 Task: Review and provide feedback on a pull request.
Action: Mouse moved to (851, 63)
Screenshot: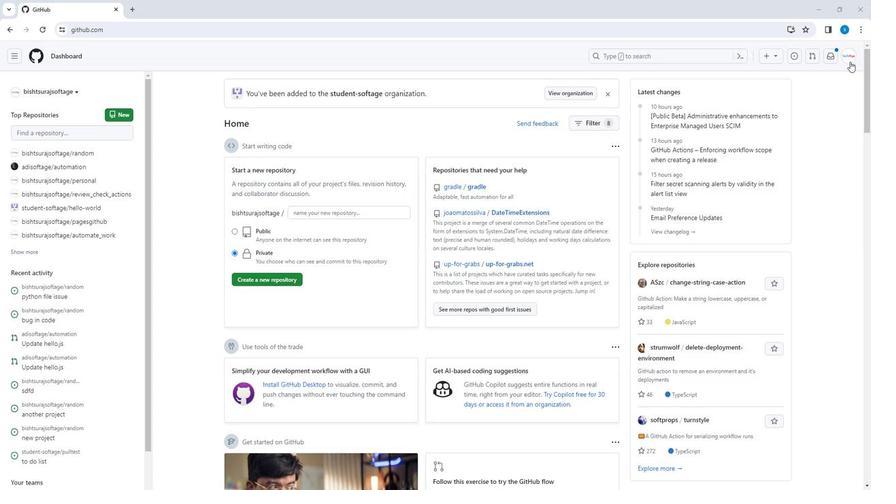 
Action: Mouse pressed left at (851, 63)
Screenshot: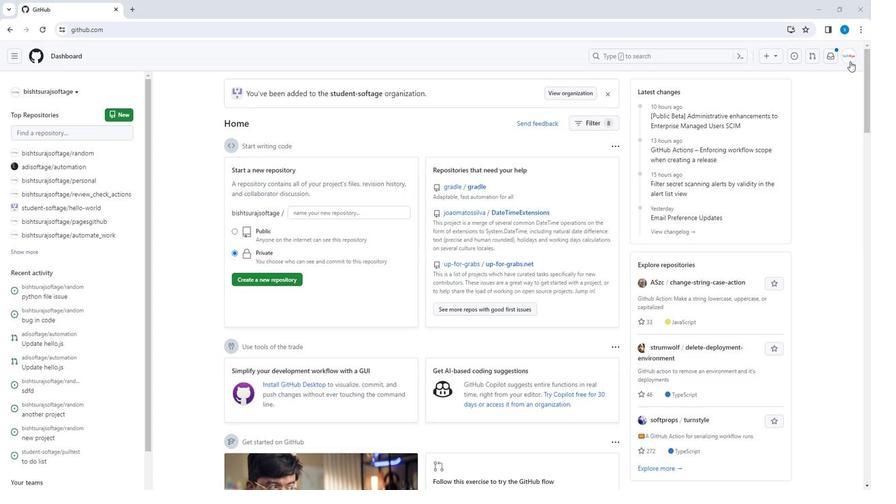 
Action: Mouse moved to (793, 128)
Screenshot: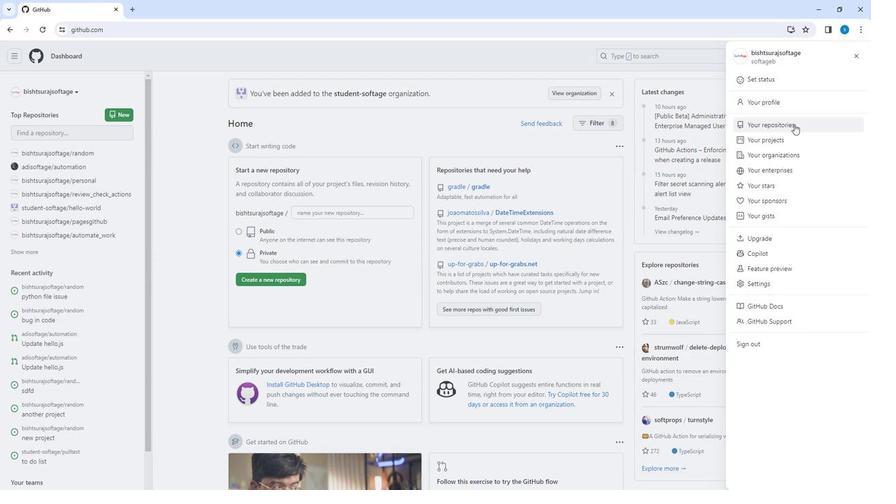 
Action: Mouse pressed left at (793, 128)
Screenshot: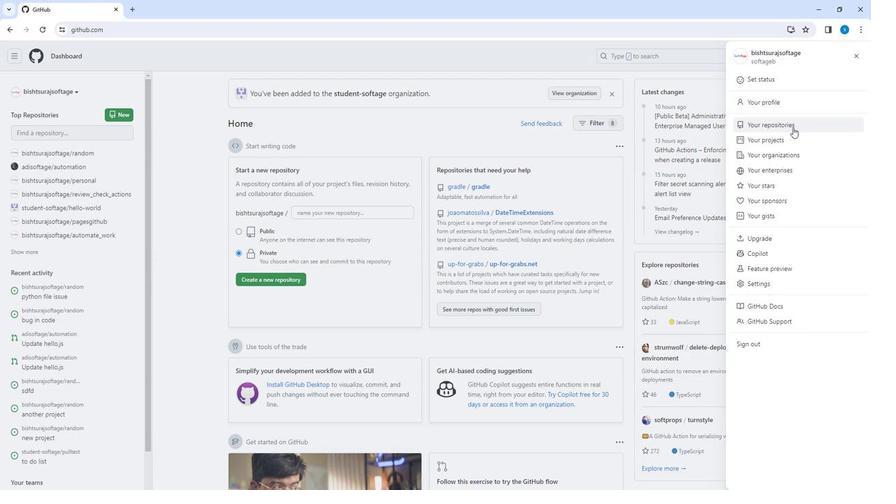 
Action: Mouse moved to (379, 264)
Screenshot: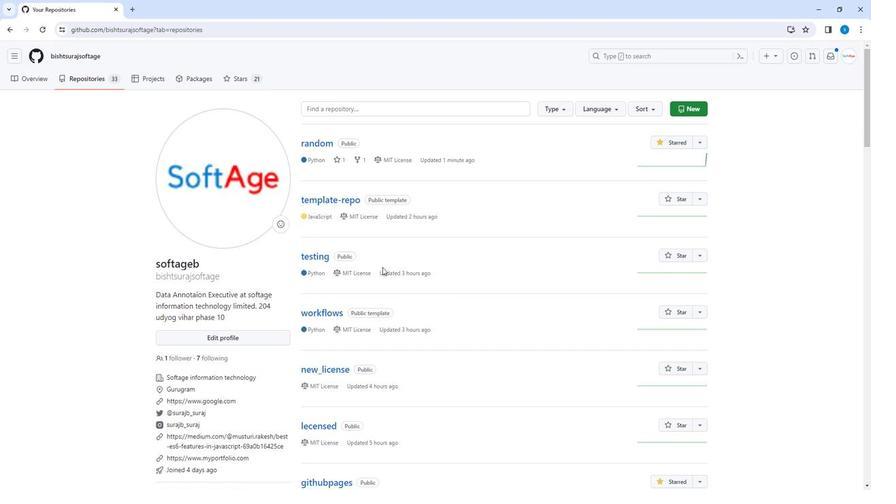 
Action: Mouse scrolled (379, 263) with delta (0, 0)
Screenshot: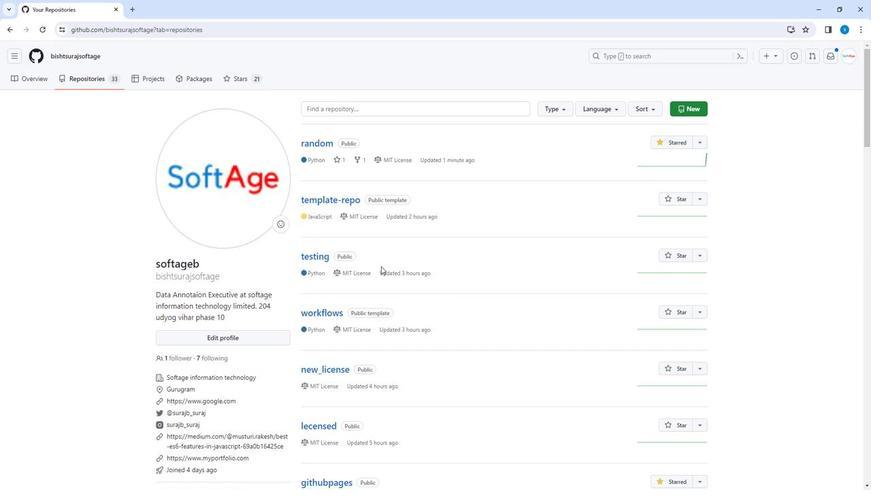 
Action: Mouse moved to (379, 263)
Screenshot: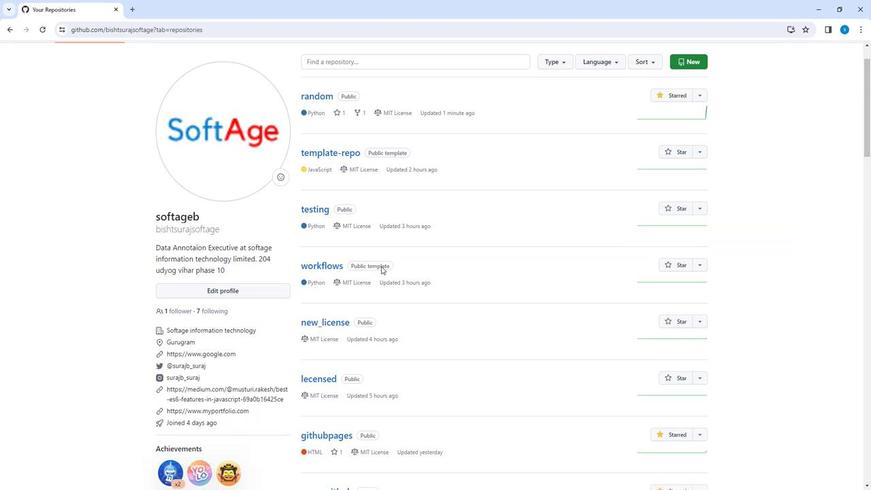 
Action: Mouse scrolled (379, 264) with delta (0, 0)
Screenshot: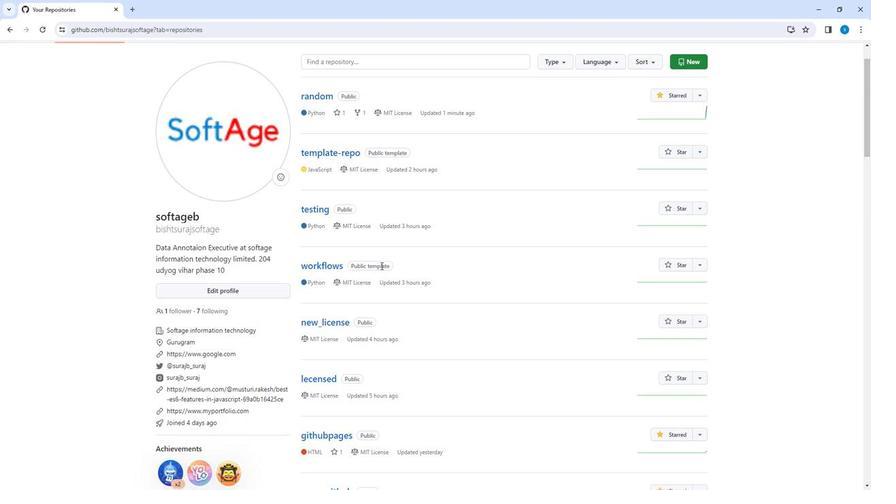 
Action: Mouse scrolled (379, 264) with delta (0, 0)
Screenshot: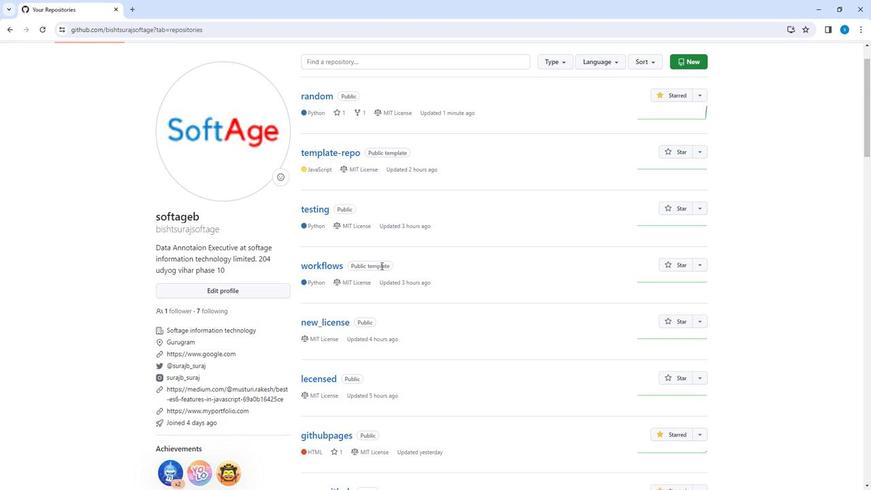
Action: Mouse moved to (312, 140)
Screenshot: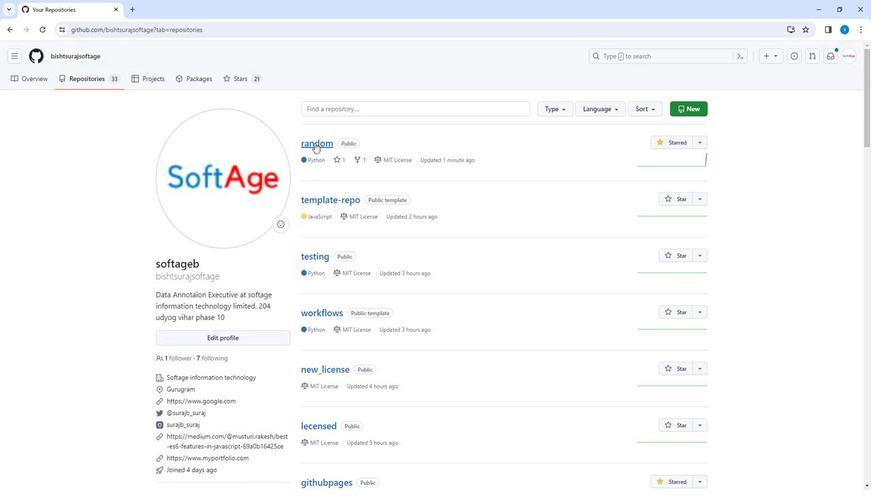 
Action: Mouse pressed left at (312, 140)
Screenshot: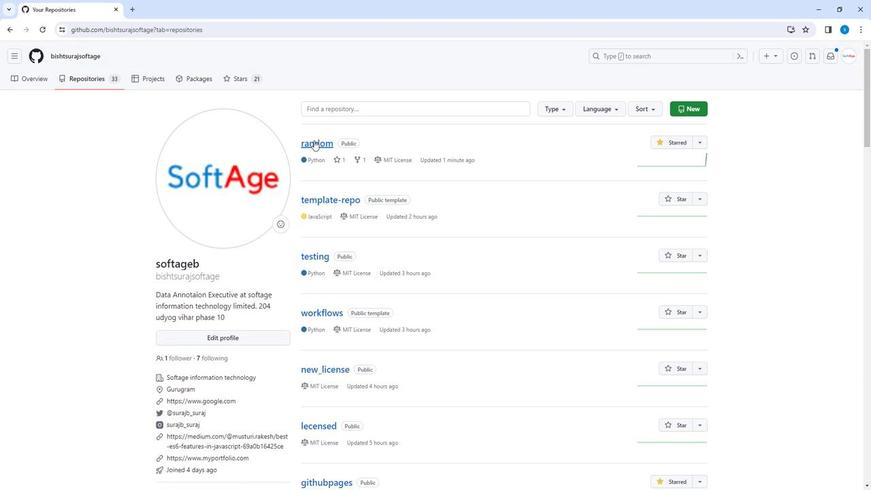 
Action: Mouse moved to (125, 78)
Screenshot: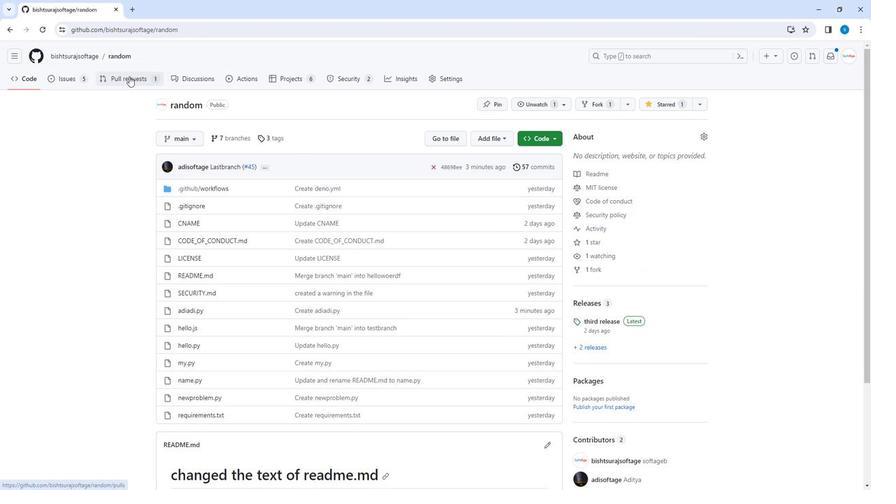 
Action: Mouse pressed left at (125, 78)
Screenshot: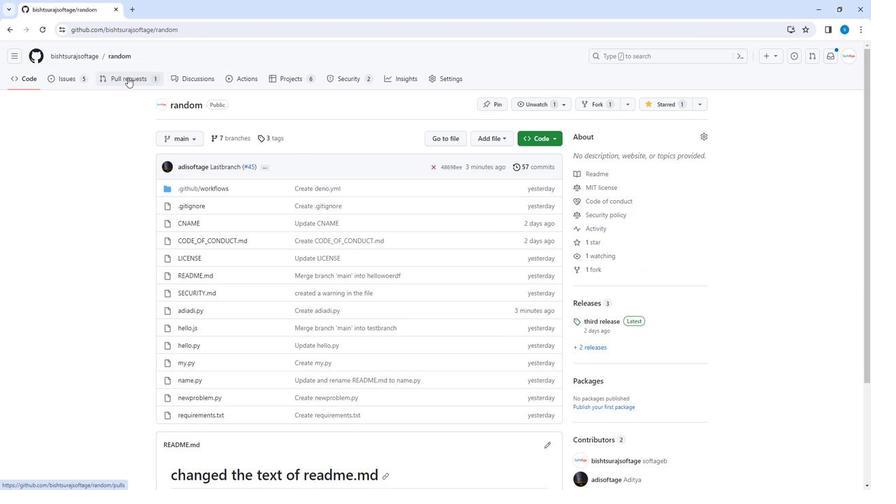 
Action: Mouse moved to (249, 216)
Screenshot: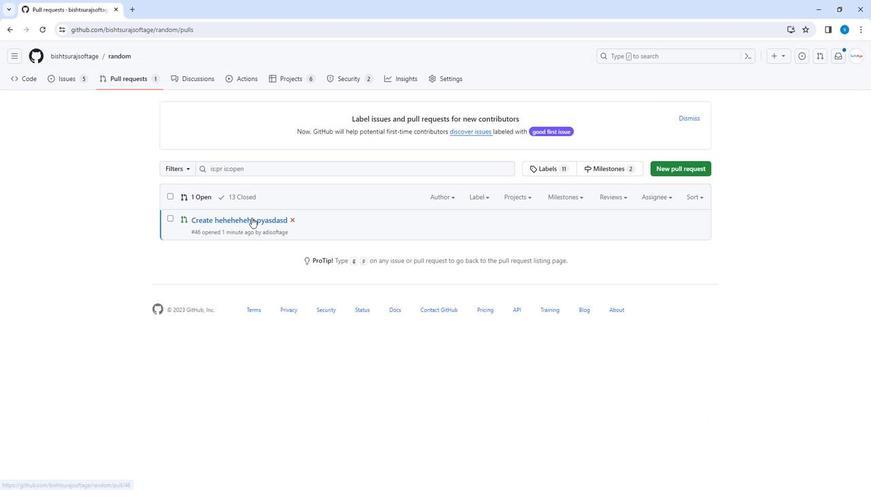 
Action: Mouse pressed left at (249, 216)
Screenshot: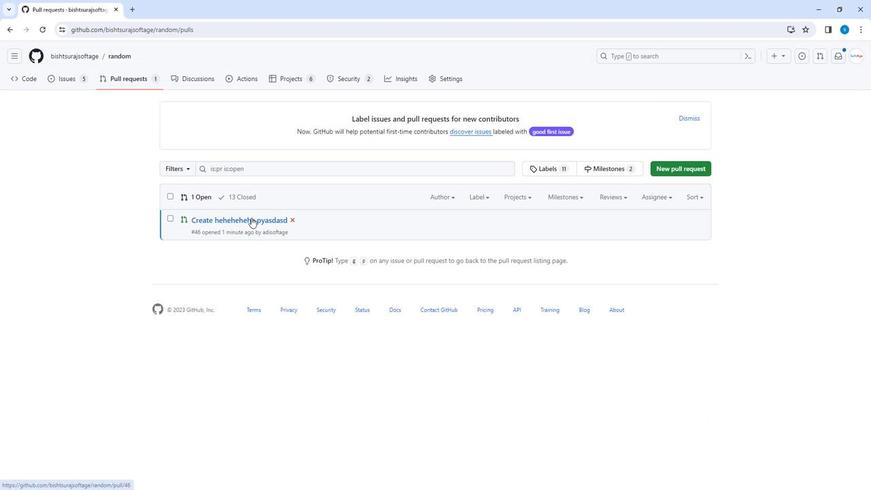 
Action: Mouse moved to (321, 333)
Screenshot: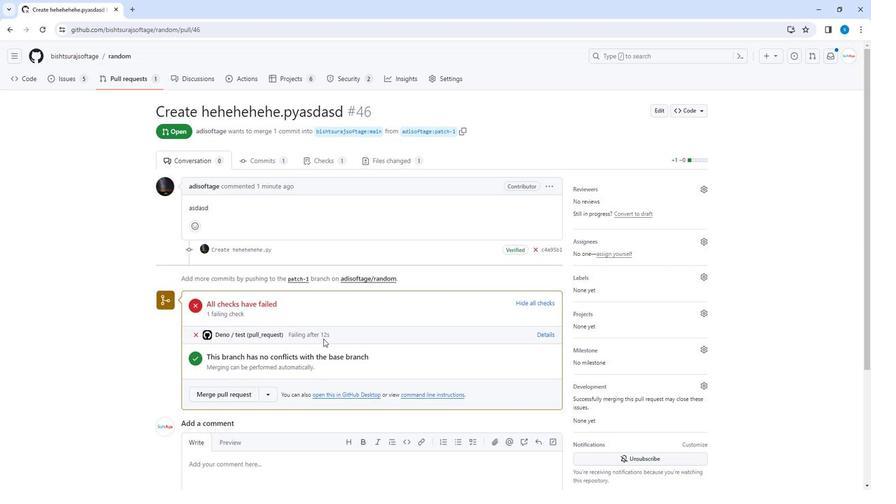 
Action: Mouse scrolled (321, 333) with delta (0, 0)
Screenshot: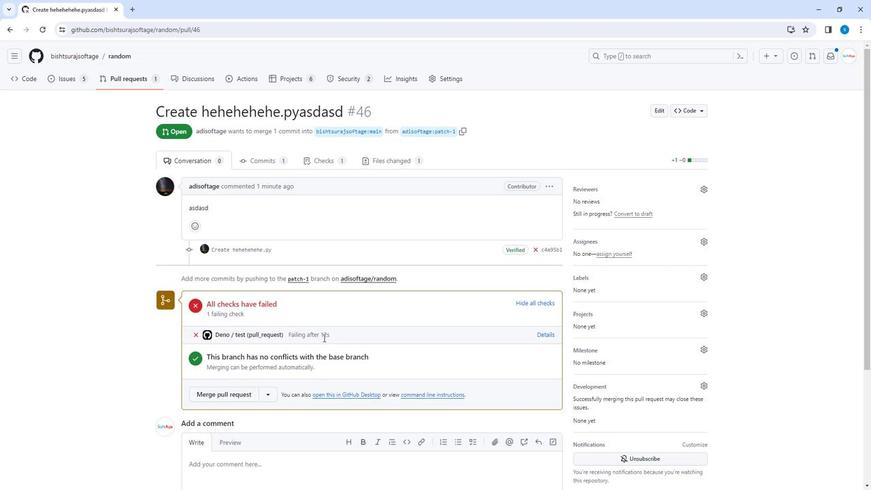 
Action: Mouse scrolled (321, 333) with delta (0, 0)
Screenshot: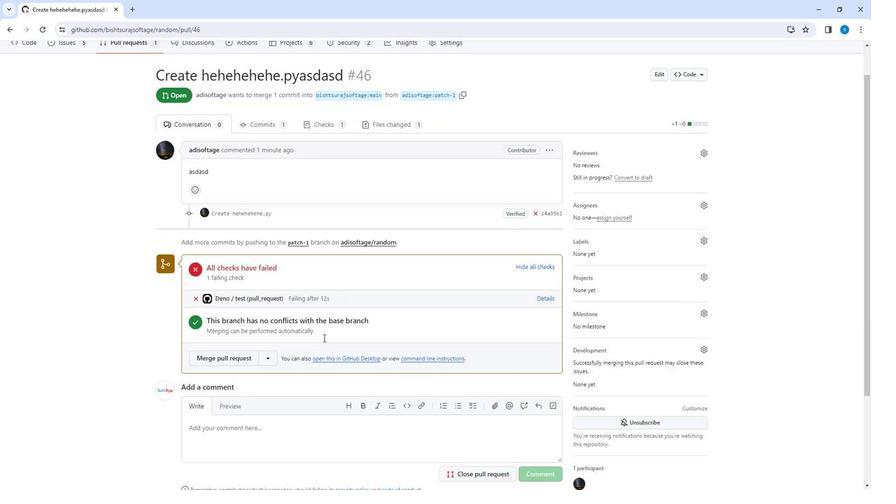 
Action: Mouse moved to (269, 372)
Screenshot: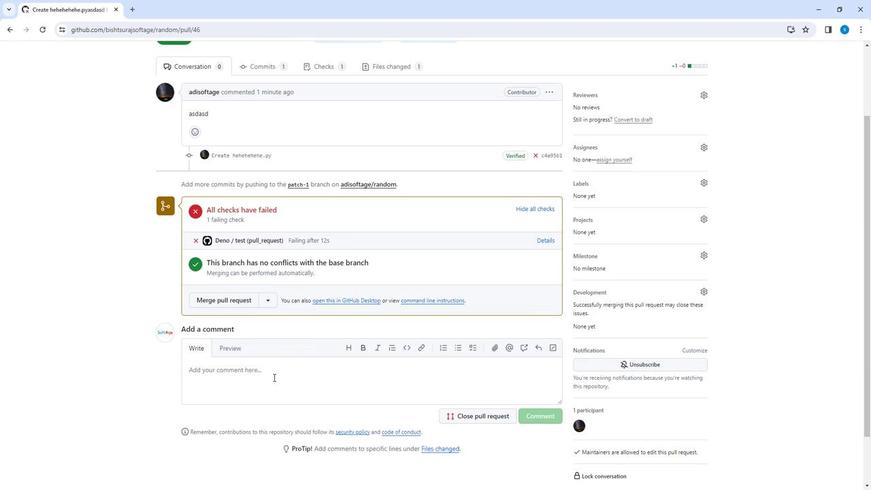 
Action: Mouse pressed left at (269, 372)
Screenshot: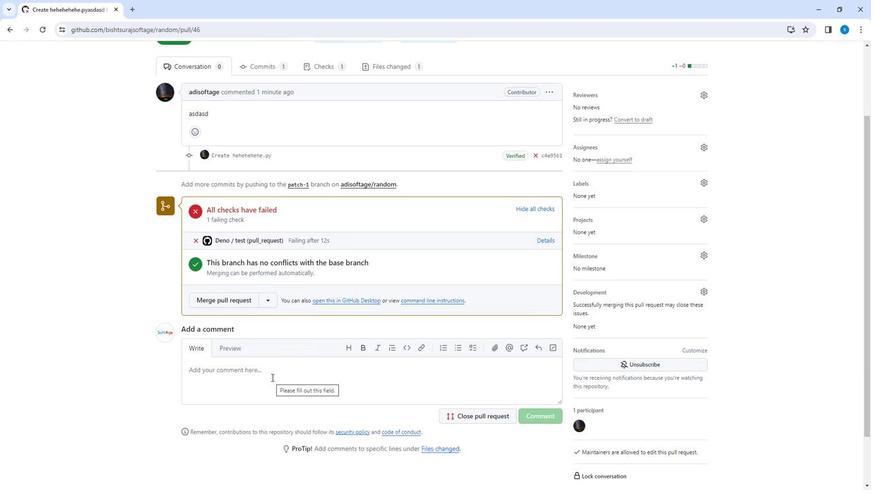 
Action: Key pressed i<Key.space><Key.backspace><Key.backspace><Key.shift_r>I<Key.space>think<Key.space>there<Key.space>is<Key.space>a<Key.space>problem<Key.space>i<Key.space>n<Key.backspace><Key.backspace>n<Key.space>the<Key.space>s<Key.backspace>file<Key.space>but<Key.space><Key.shift_r>I<Key.space>am<Key.space>merging<Key.space>it<Key.space>for<Key.space>furt<Key.backspace><Key.backspace>=<Key.backspace>ture<Key.space>use.
Screenshot: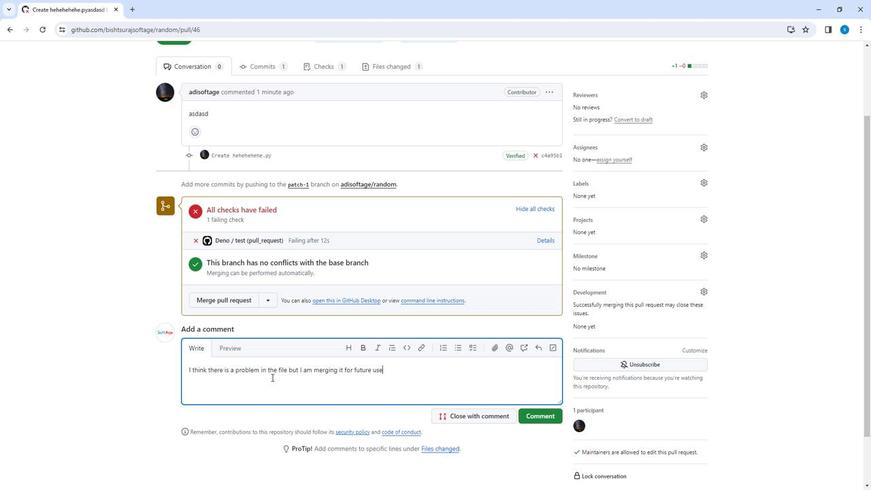 
Action: Mouse moved to (240, 190)
Screenshot: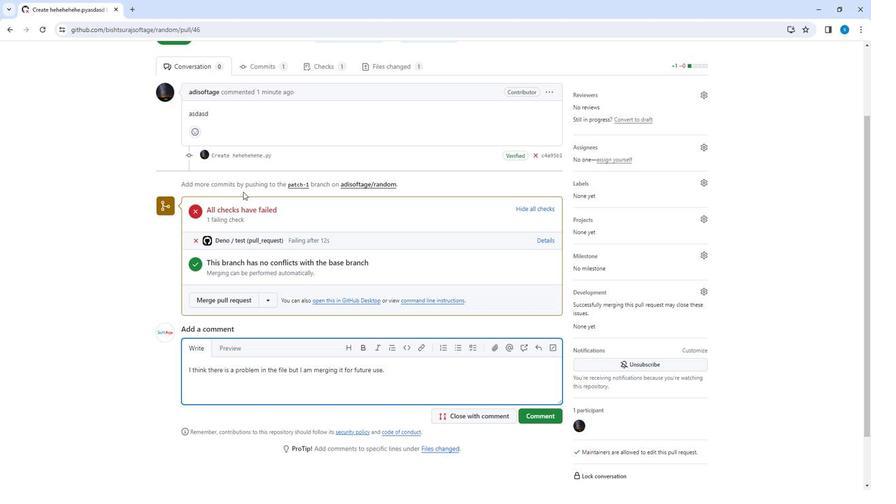 
Action: Mouse scrolled (240, 191) with delta (0, 0)
Screenshot: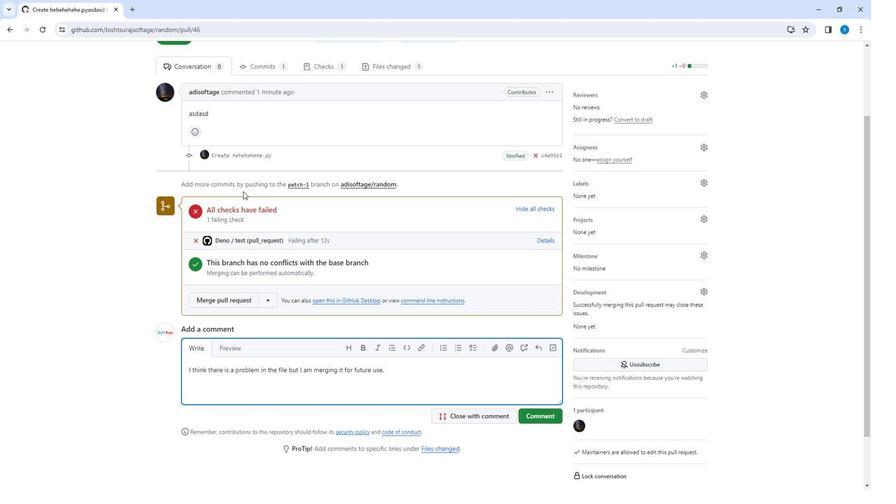 
Action: Mouse scrolled (240, 191) with delta (0, 0)
Screenshot: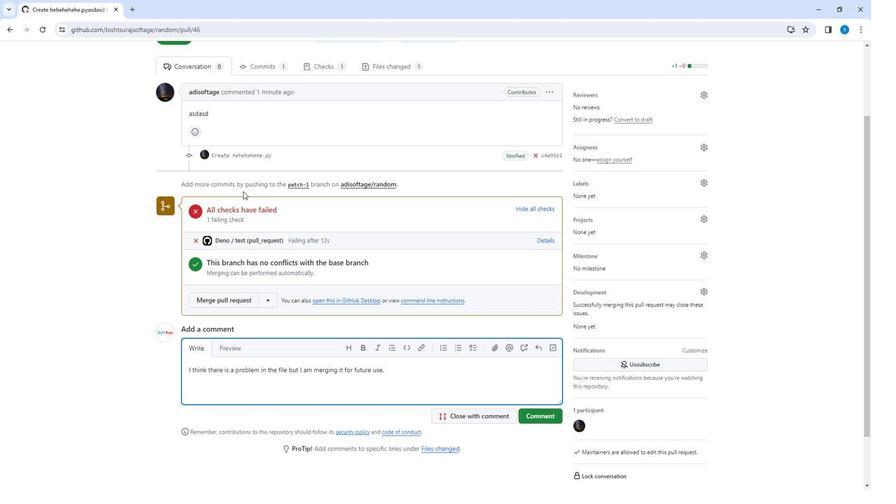 
Action: Mouse moved to (244, 235)
Screenshot: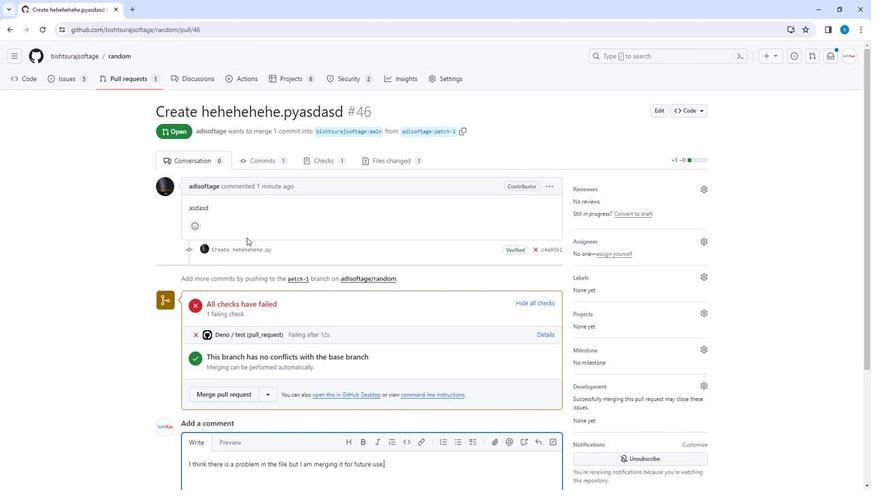 
Action: Mouse scrolled (244, 235) with delta (0, 0)
Screenshot: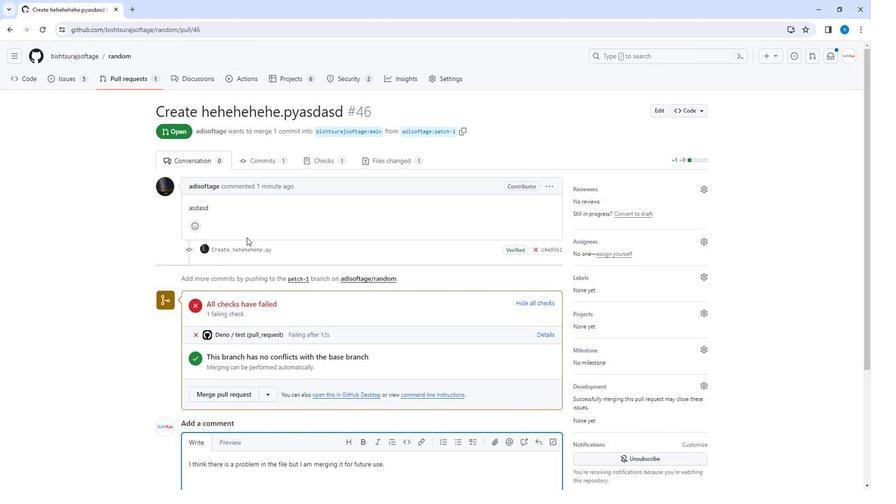 
Action: Mouse moved to (253, 117)
Screenshot: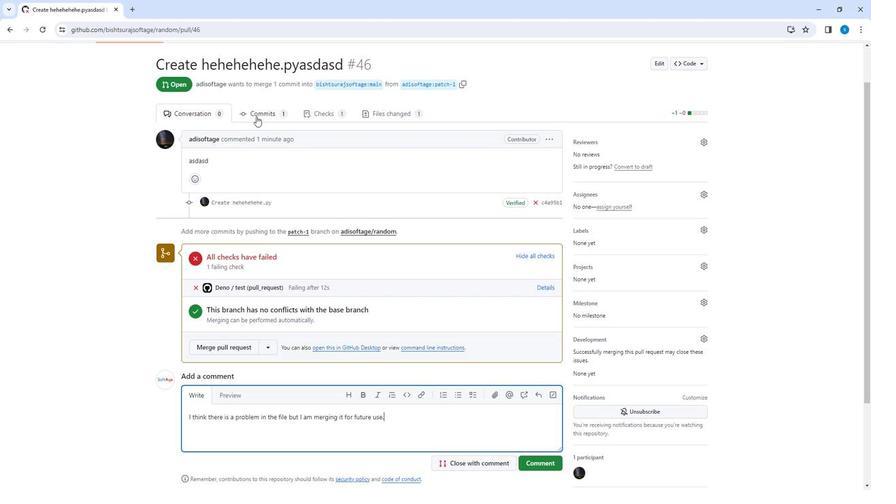 
Action: Mouse pressed left at (253, 117)
Screenshot: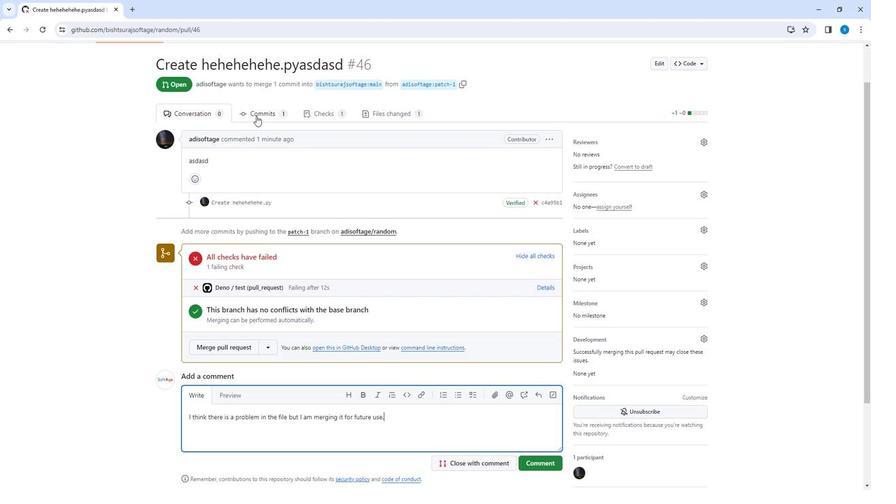 
Action: Mouse moved to (226, 205)
Screenshot: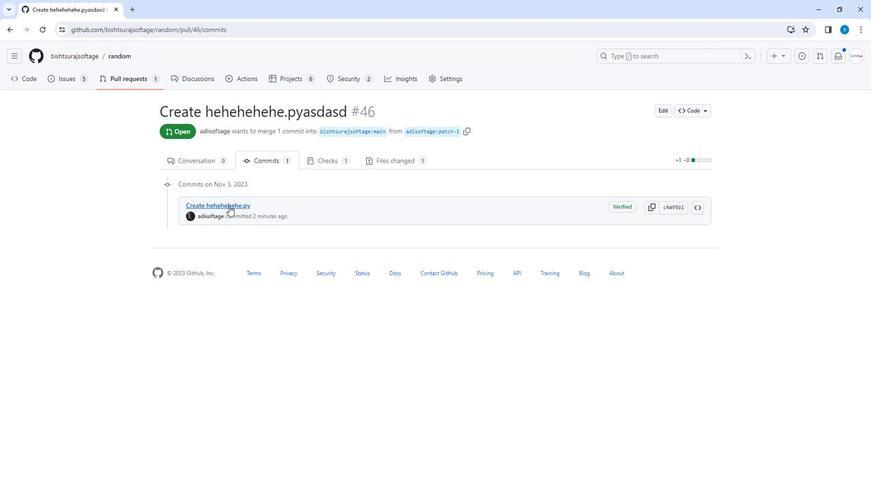 
Action: Mouse pressed left at (226, 205)
Screenshot: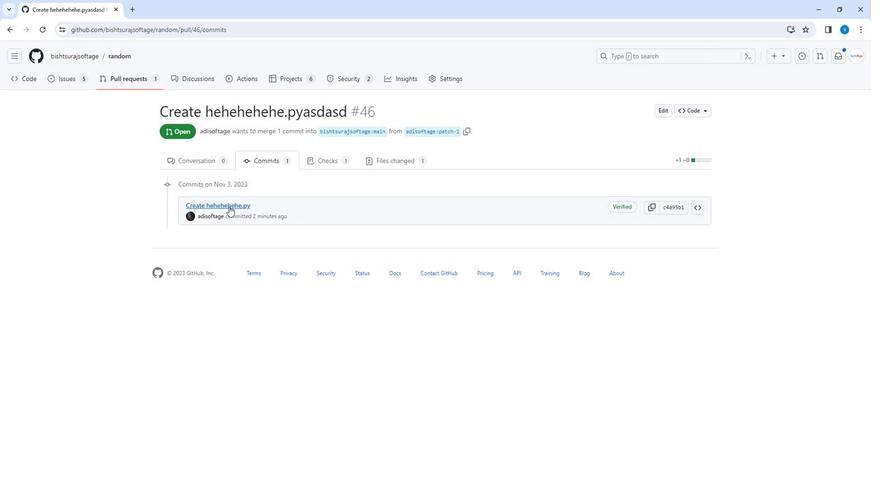
Action: Mouse moved to (227, 202)
Screenshot: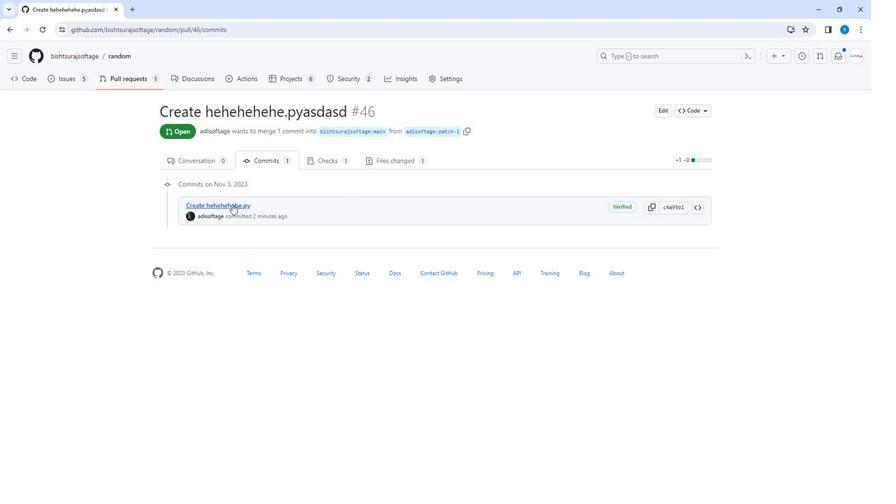 
Action: Mouse pressed left at (227, 202)
Screenshot: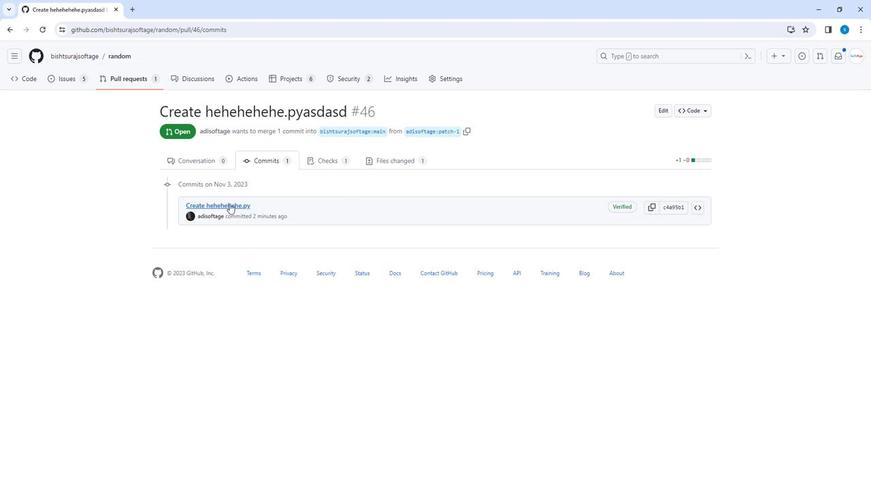 
Action: Mouse moved to (330, 164)
Screenshot: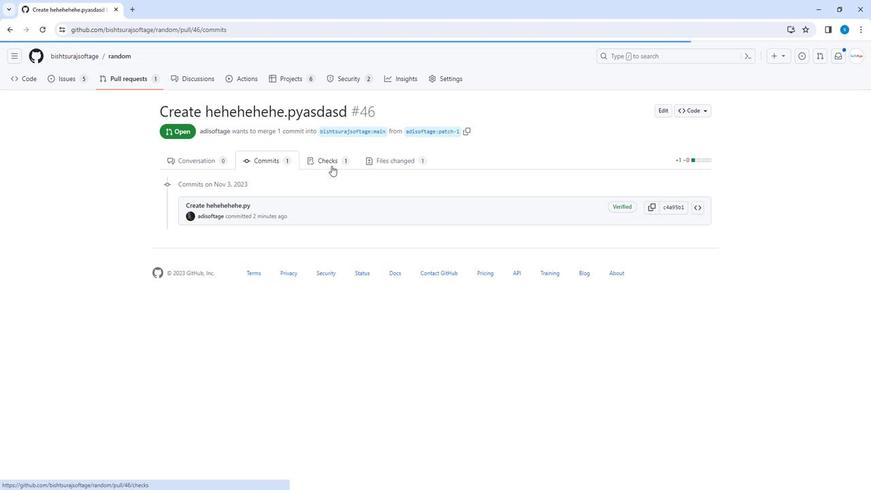 
Action: Mouse pressed left at (330, 164)
Screenshot: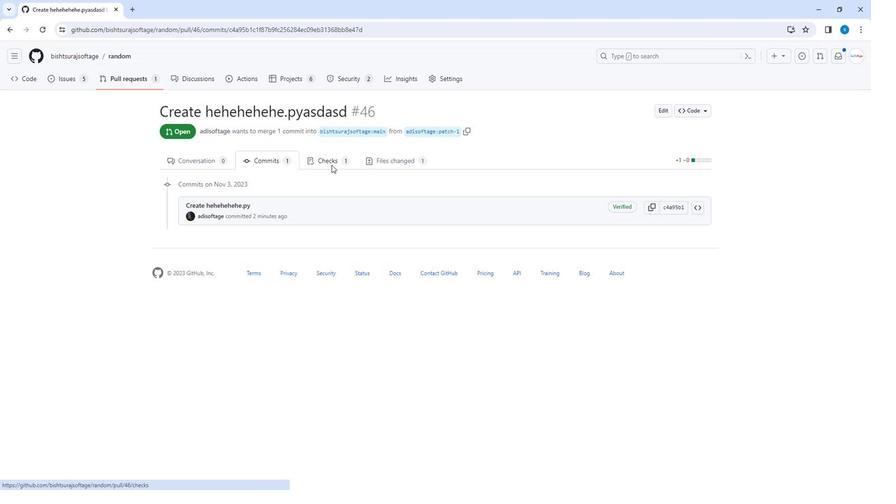 
Action: Mouse moved to (183, 159)
Screenshot: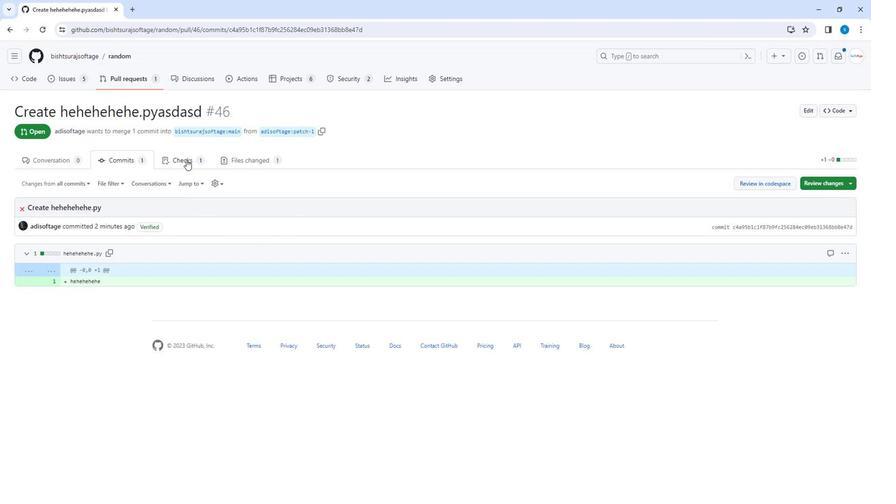 
Action: Mouse pressed left at (183, 159)
Screenshot: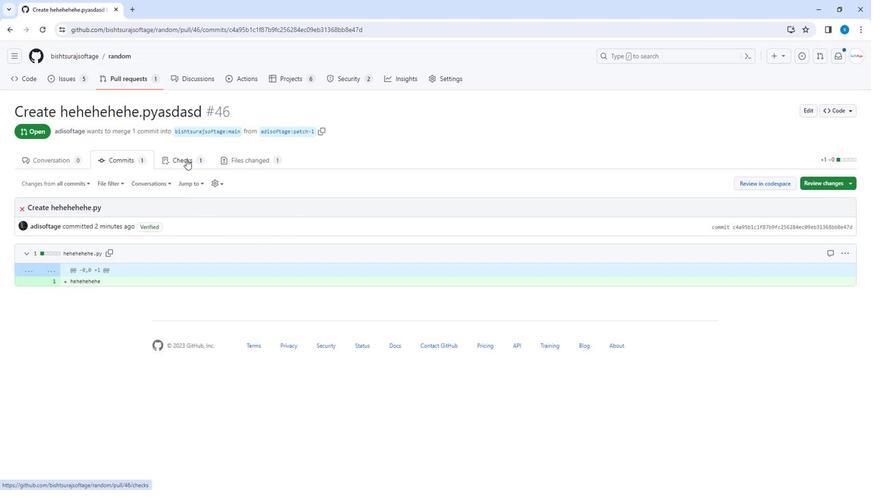 
Action: Mouse moved to (248, 157)
Screenshot: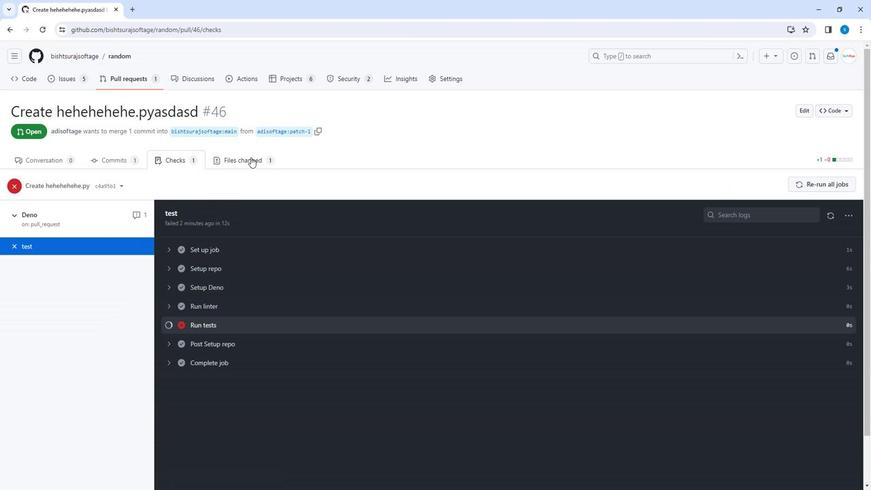 
Action: Mouse pressed left at (248, 157)
Screenshot: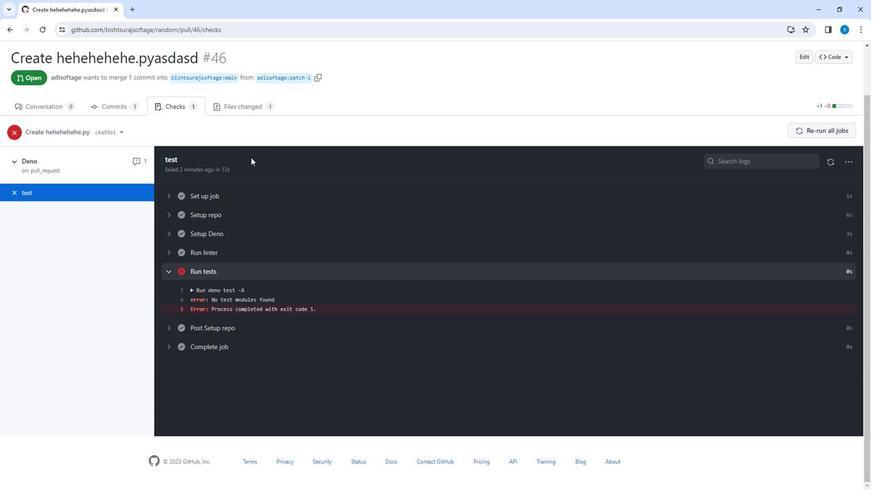 
Action: Mouse moved to (230, 114)
Screenshot: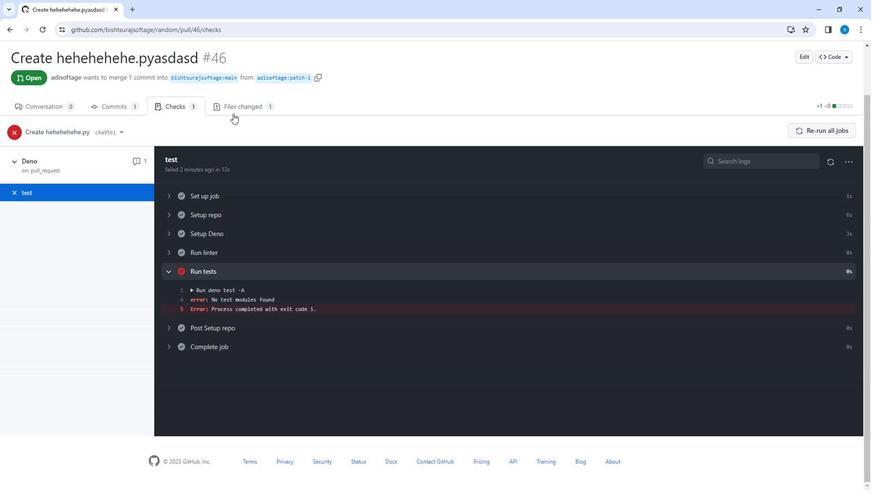 
Action: Mouse pressed left at (230, 114)
Screenshot: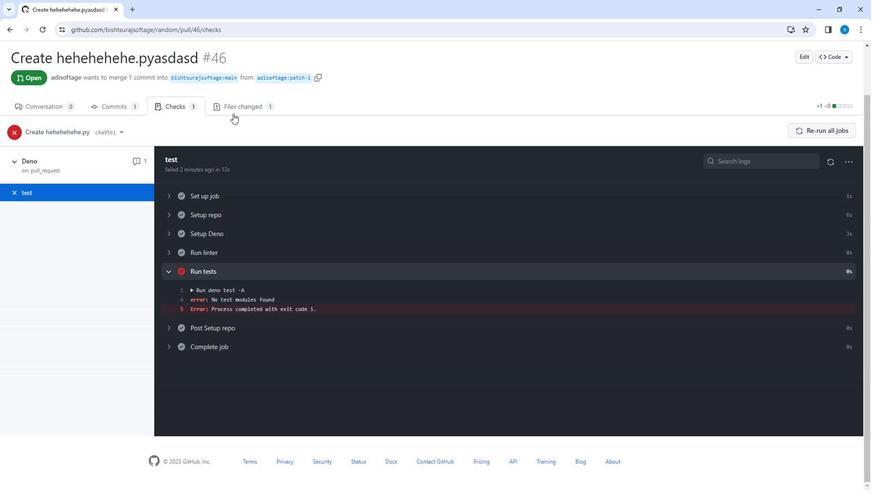 
Action: Mouse moved to (115, 82)
Screenshot: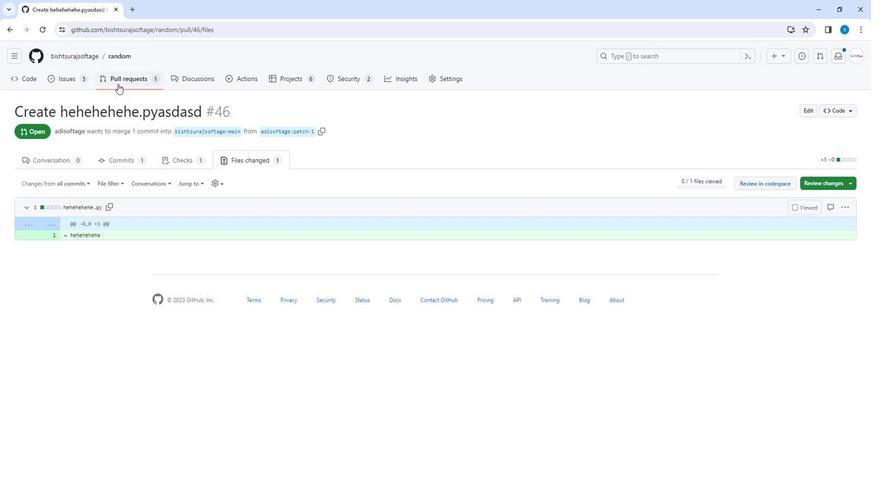 
Action: Mouse pressed left at (115, 82)
Screenshot: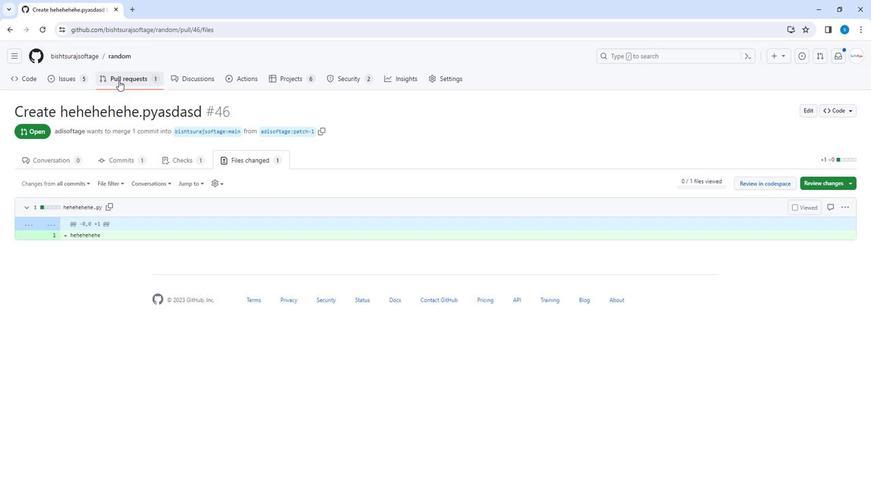 
Action: Mouse moved to (202, 220)
Screenshot: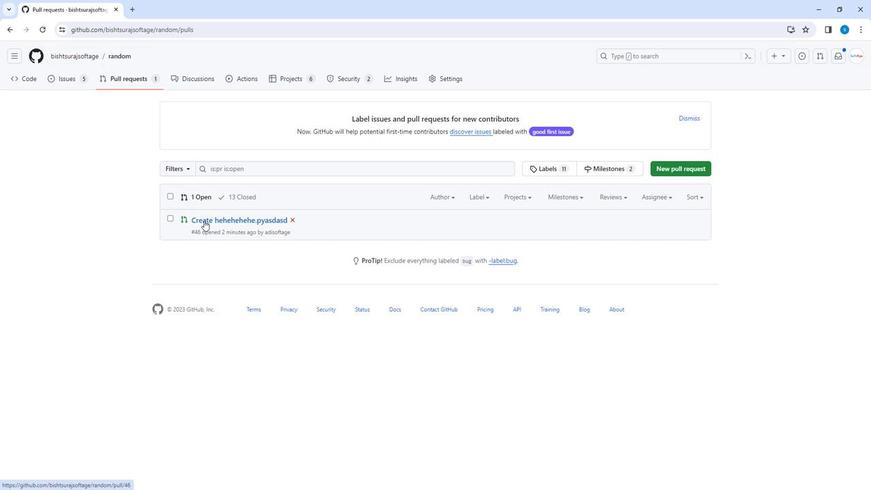 
Action: Mouse pressed left at (202, 220)
Screenshot: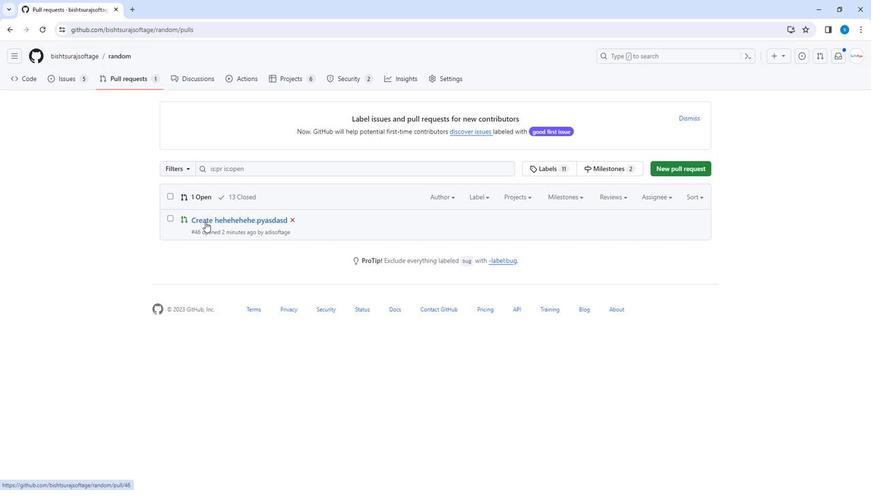 
Action: Mouse moved to (247, 392)
Screenshot: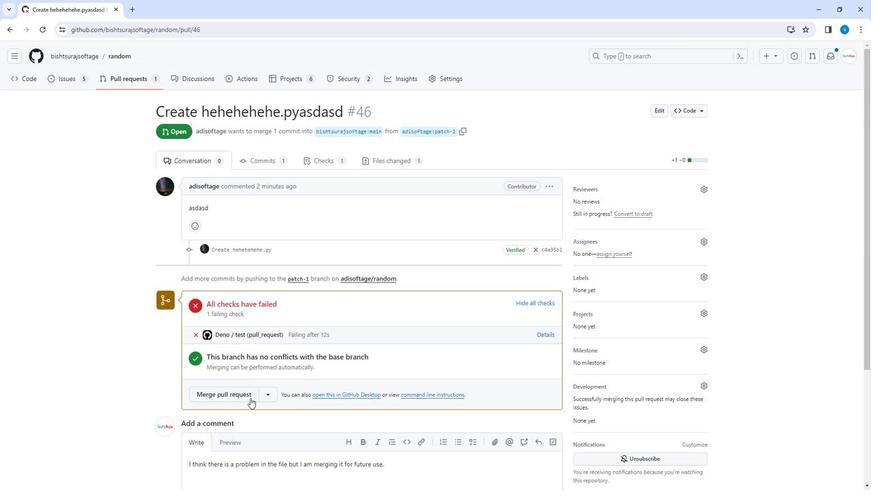 
Action: Mouse scrolled (247, 392) with delta (0, 0)
Screenshot: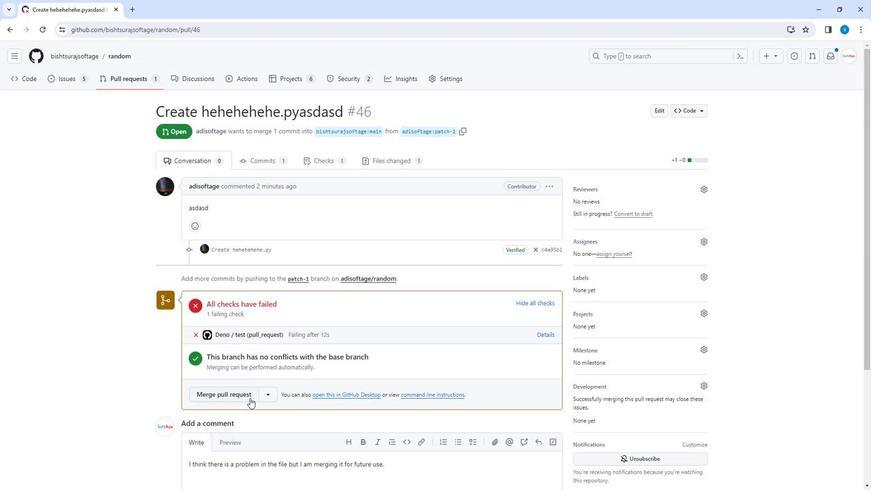 
Action: Mouse scrolled (247, 392) with delta (0, 0)
Screenshot: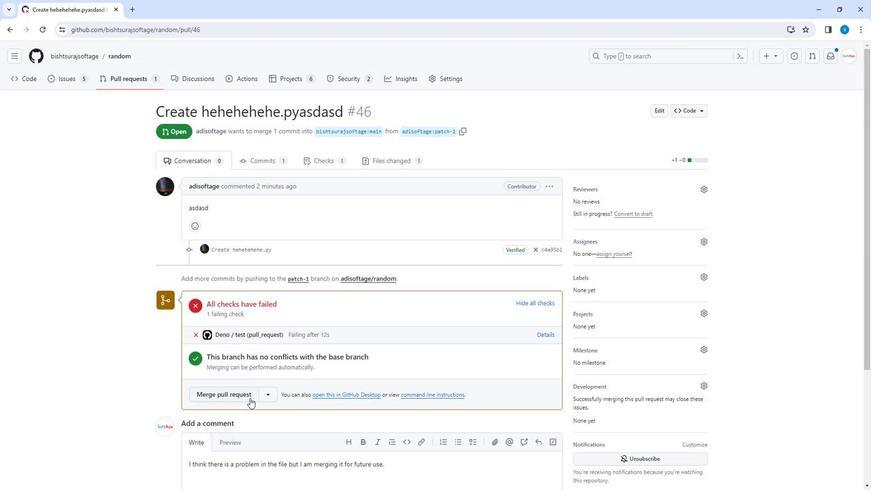 
Action: Mouse scrolled (247, 392) with delta (0, 0)
Screenshot: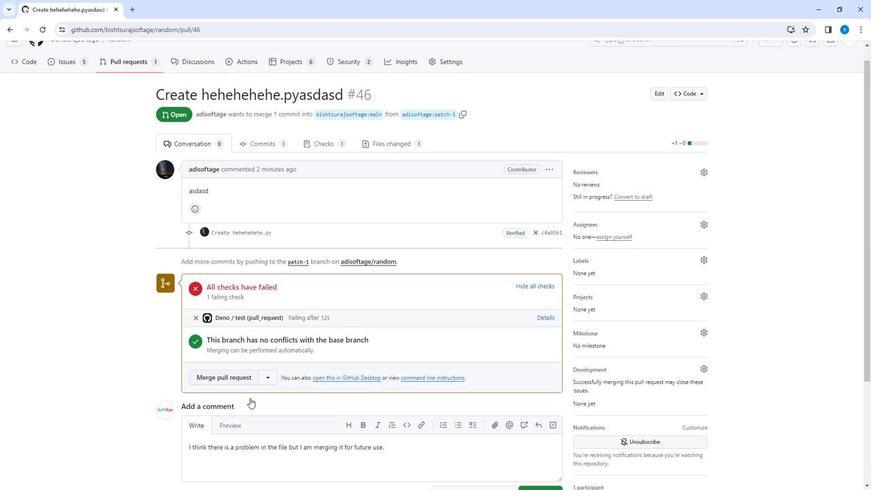 
Action: Mouse moved to (531, 364)
Screenshot: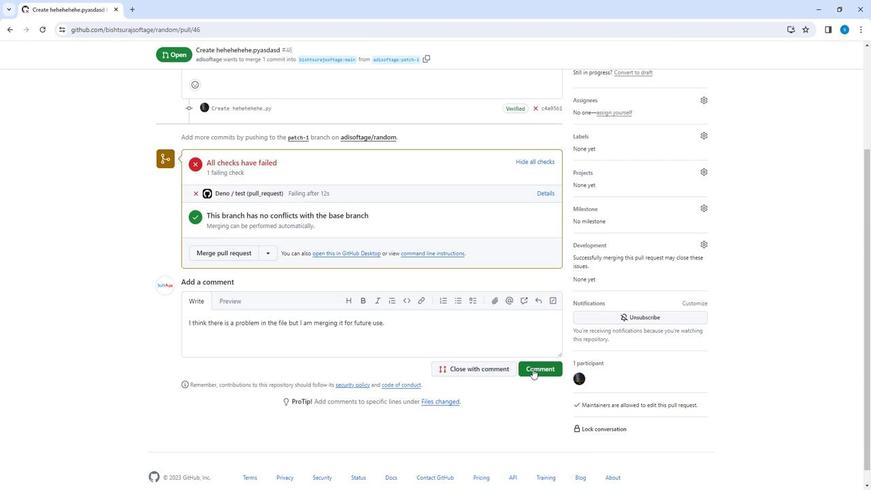 
Action: Mouse pressed left at (531, 364)
Screenshot: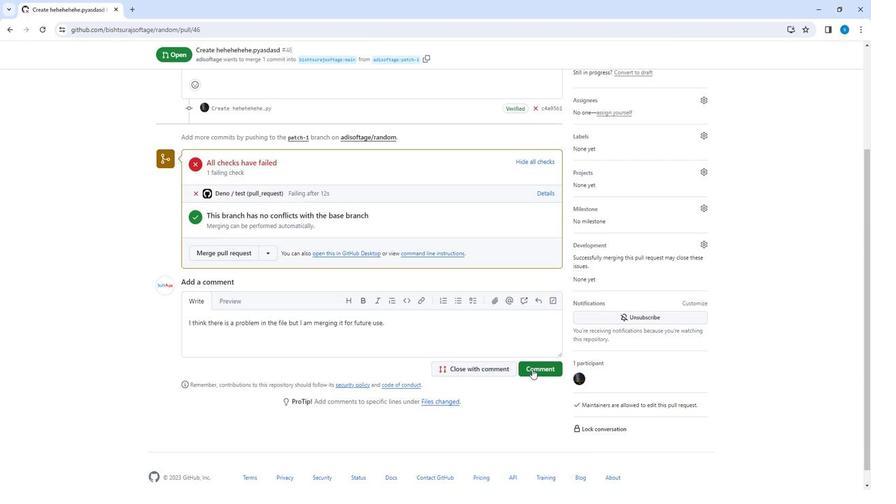 
Action: Mouse moved to (234, 260)
Screenshot: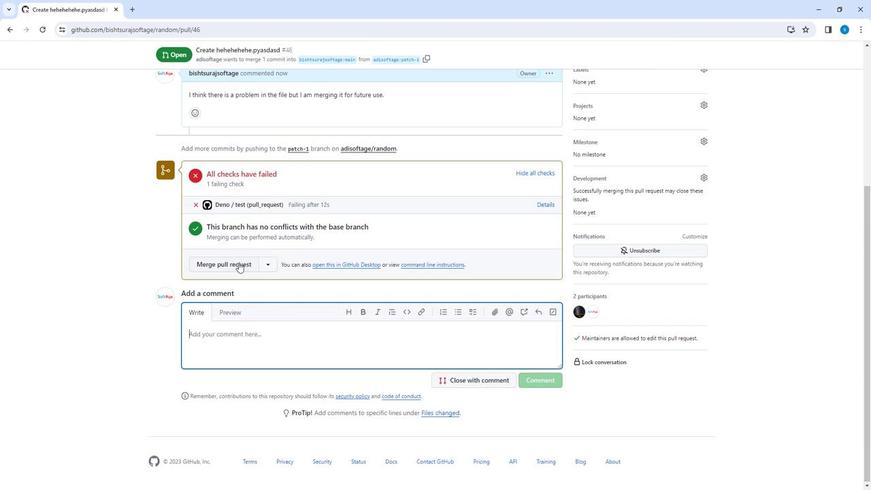 
Action: Mouse pressed left at (234, 260)
Screenshot: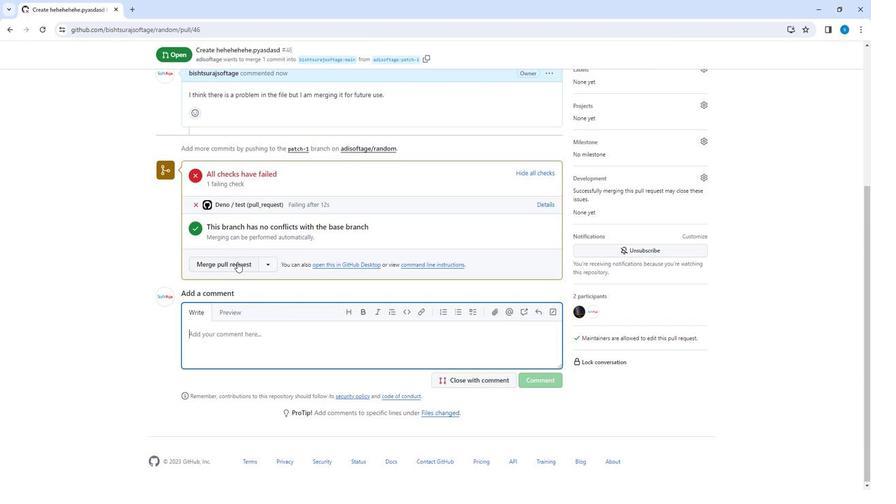 
Action: Mouse moved to (213, 260)
Screenshot: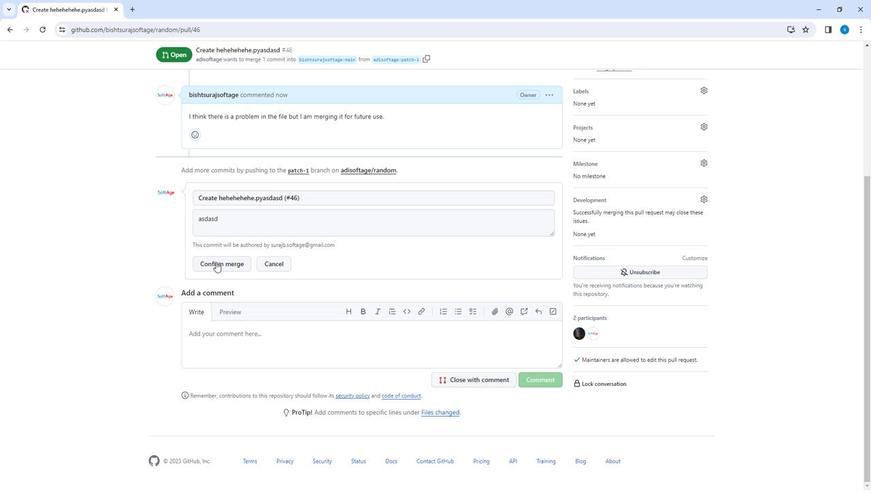 
Action: Mouse pressed left at (213, 260)
Screenshot: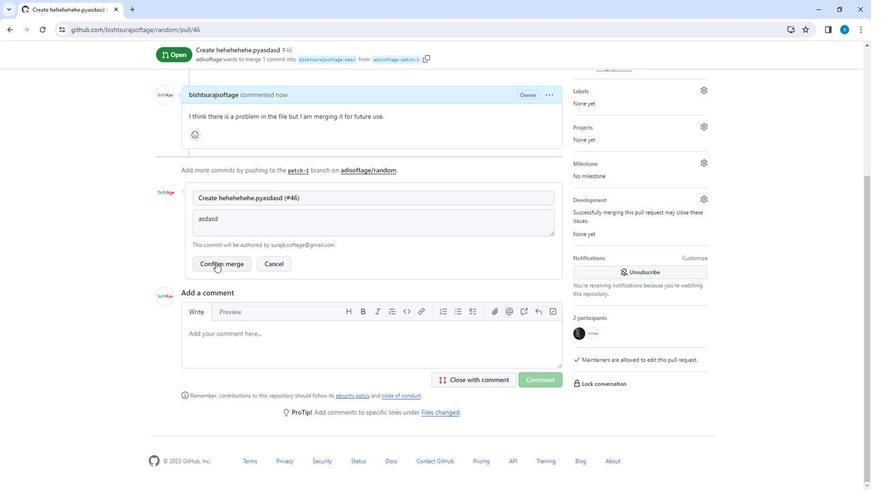
Action: Mouse moved to (296, 325)
Screenshot: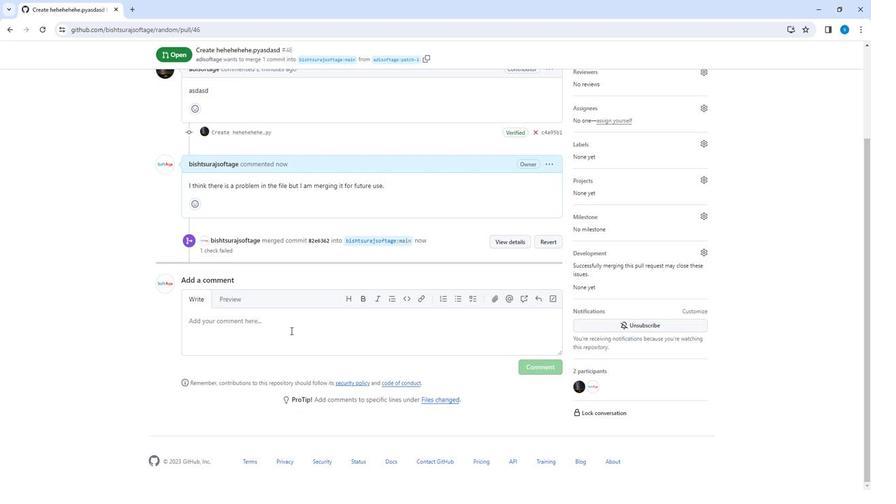 
Action: Mouse scrolled (296, 325) with delta (0, 0)
Screenshot: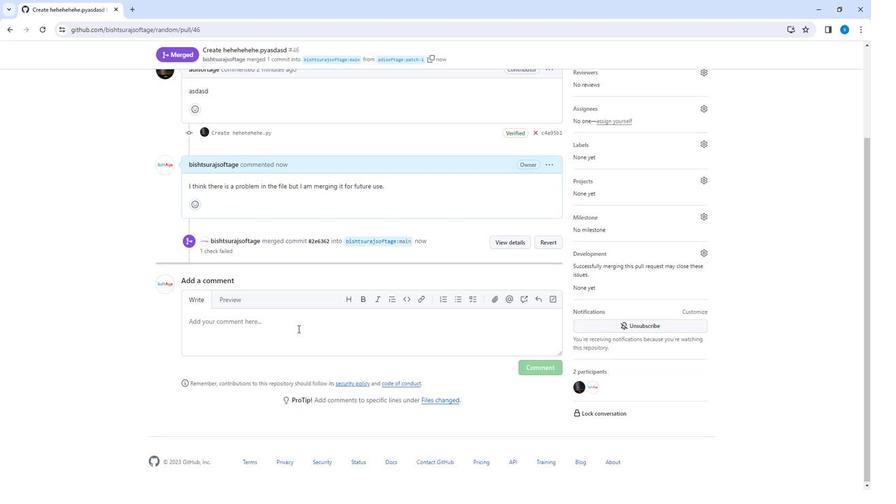 
Action: Mouse scrolled (296, 325) with delta (0, 0)
Screenshot: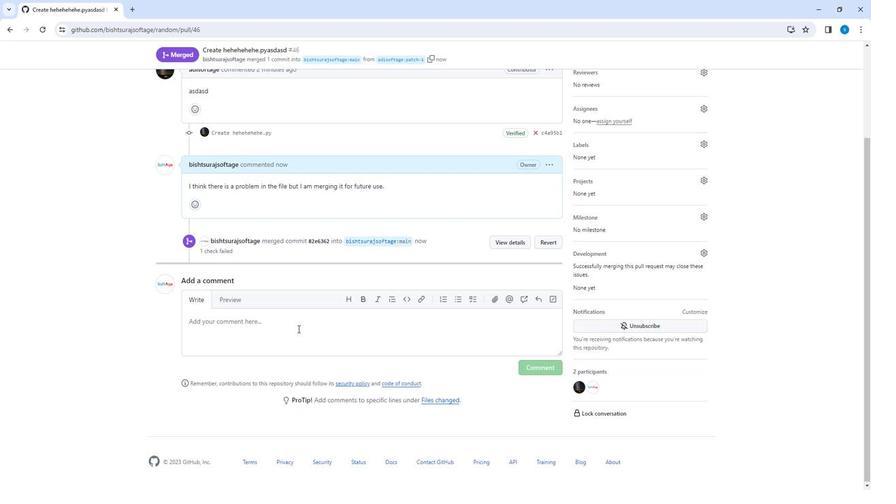 
Action: Mouse scrolled (296, 325) with delta (0, 0)
Screenshot: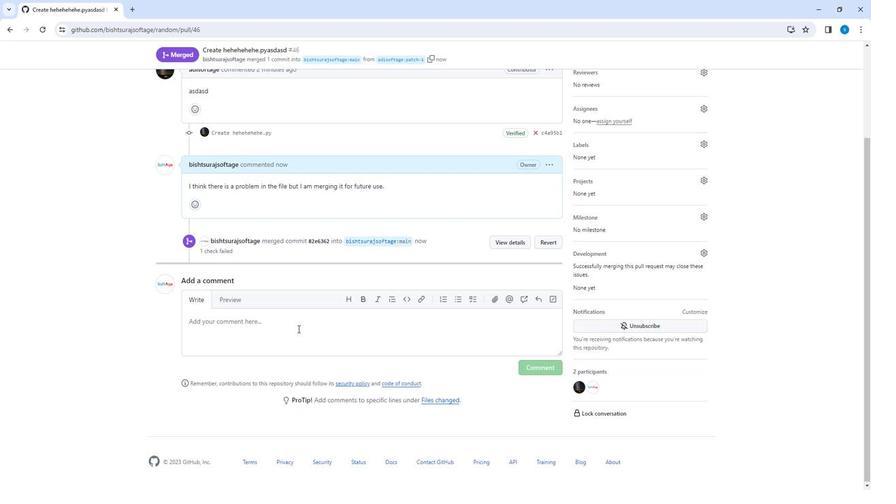 
Action: Mouse scrolled (296, 325) with delta (0, 0)
Screenshot: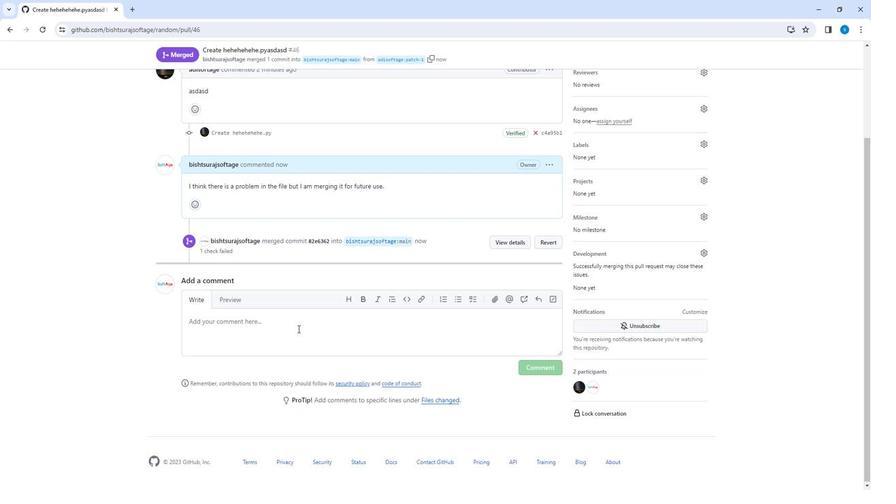 
Action: Mouse scrolled (296, 325) with delta (0, 0)
Screenshot: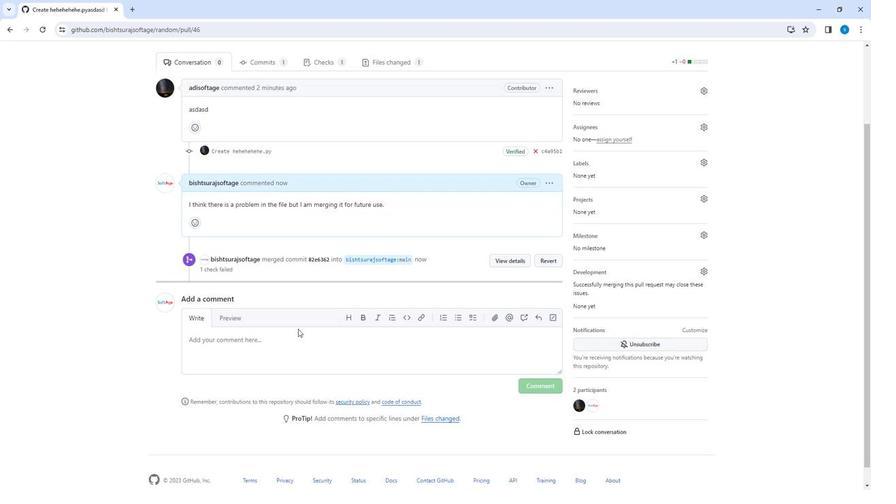 
Action: Mouse scrolled (296, 324) with delta (0, 0)
Screenshot: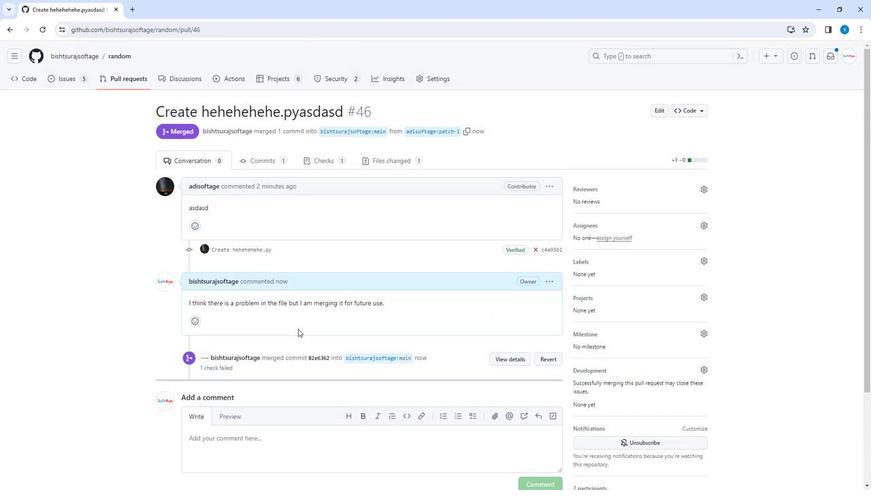 
Action: Mouse scrolled (296, 324) with delta (0, 0)
Screenshot: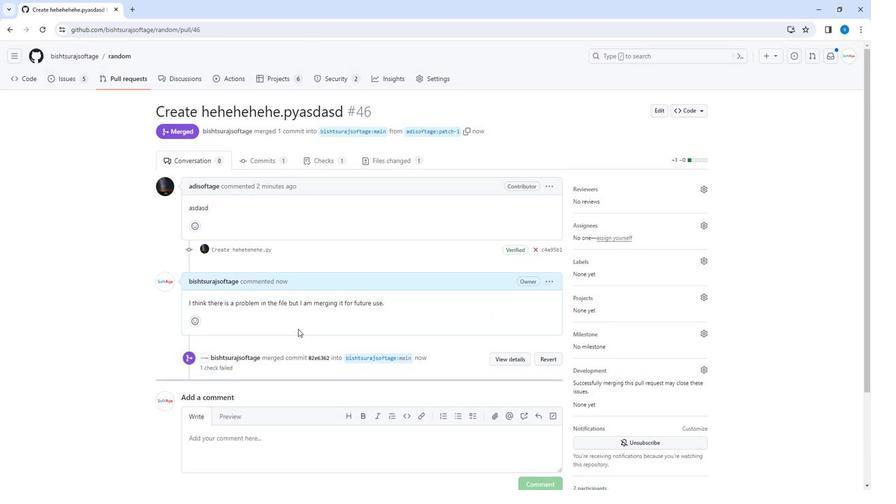
Action: Mouse scrolled (296, 324) with delta (0, 0)
Screenshot: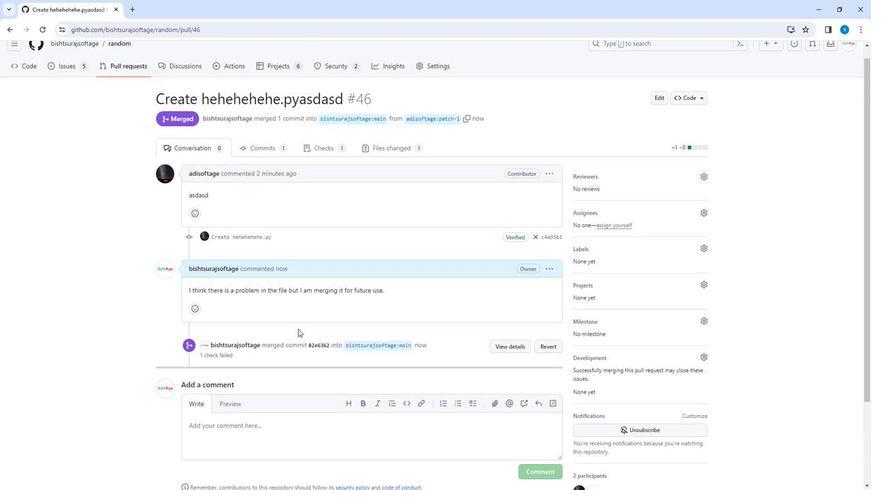 
Action: Mouse scrolled (296, 324) with delta (0, 0)
Screenshot: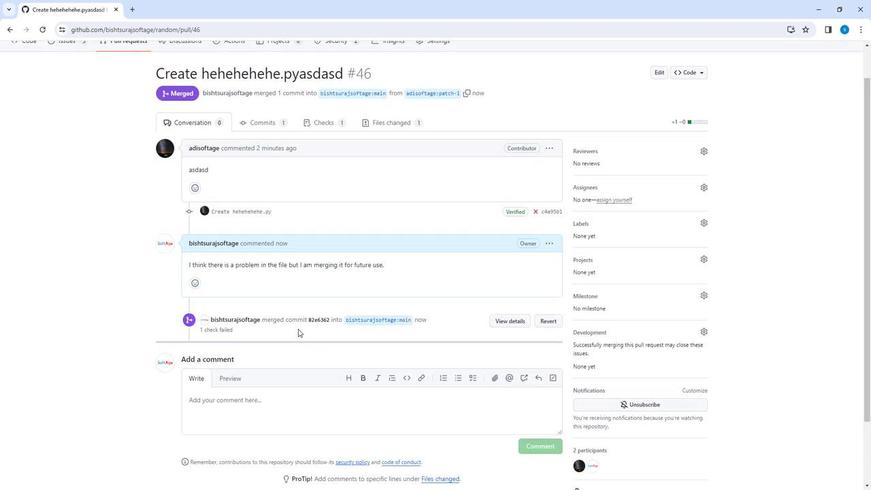 
Action: Mouse scrolled (296, 324) with delta (0, 0)
Screenshot: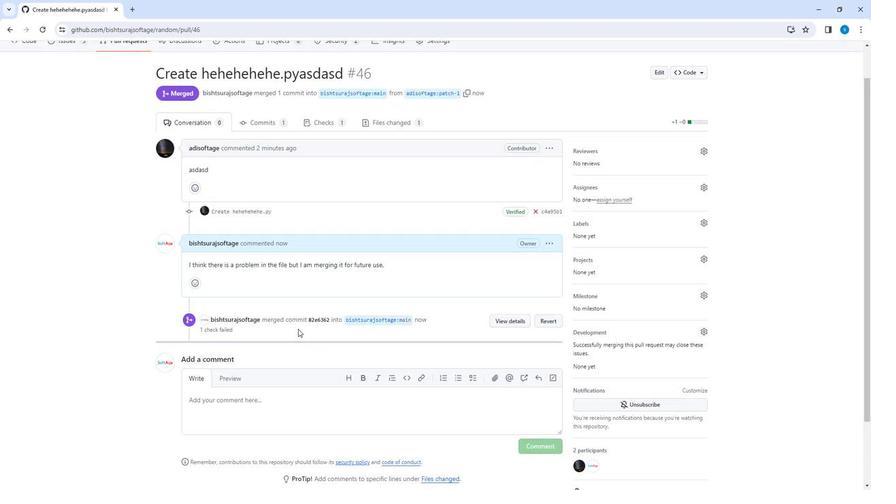 
Action: Mouse moved to (398, 278)
Screenshot: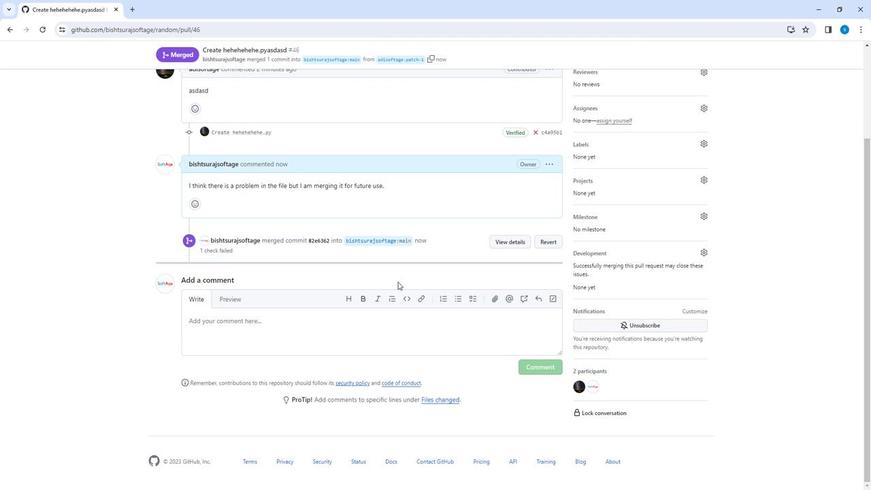 
Action: Mouse scrolled (398, 279) with delta (0, 0)
Screenshot: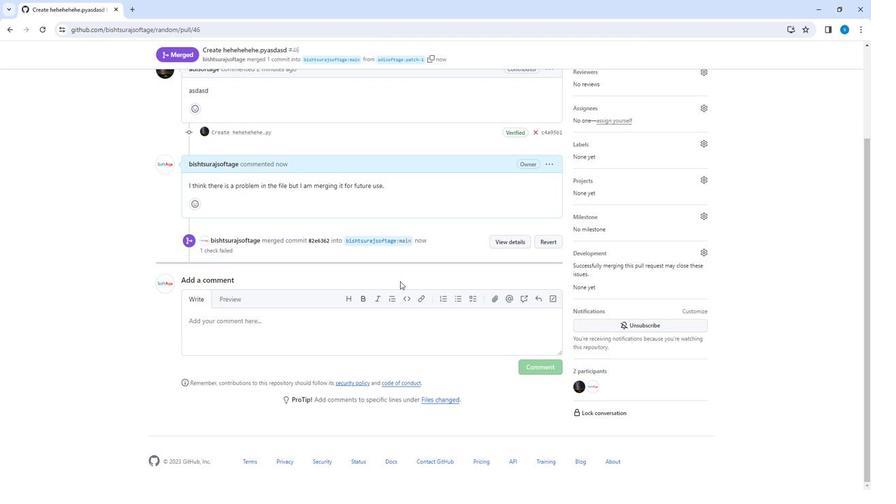 
Action: Mouse scrolled (398, 279) with delta (0, 0)
Screenshot: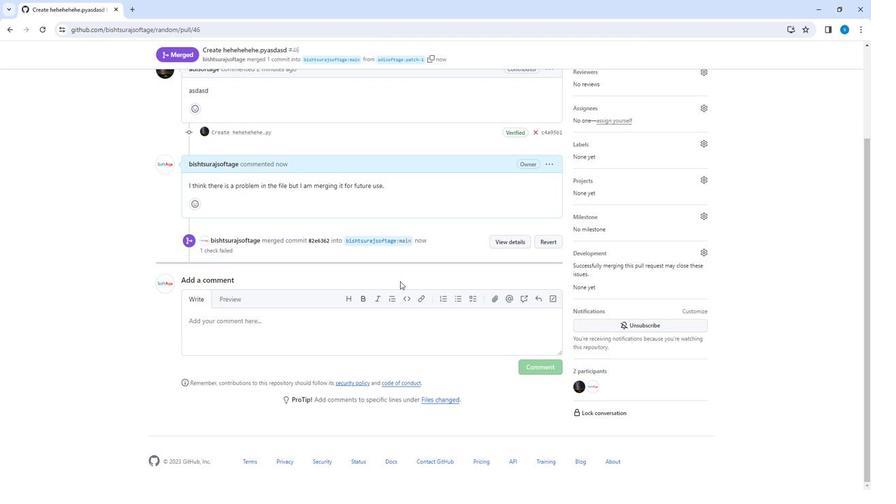 
Action: Mouse scrolled (398, 279) with delta (0, 0)
Screenshot: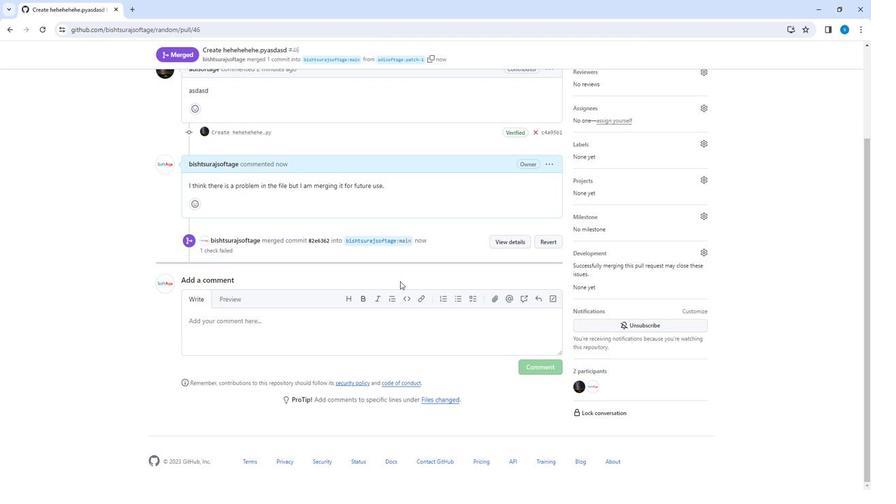 
Action: Mouse scrolled (398, 279) with delta (0, 0)
Screenshot: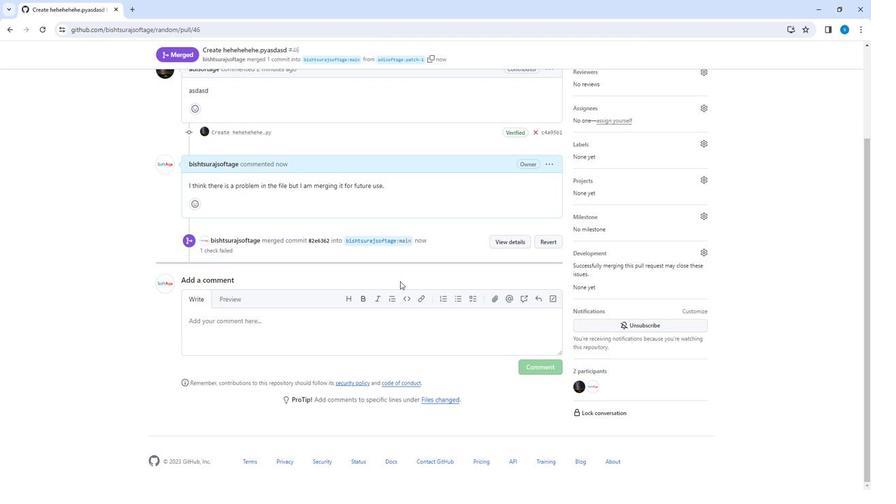 
Action: Mouse moved to (396, 278)
Screenshot: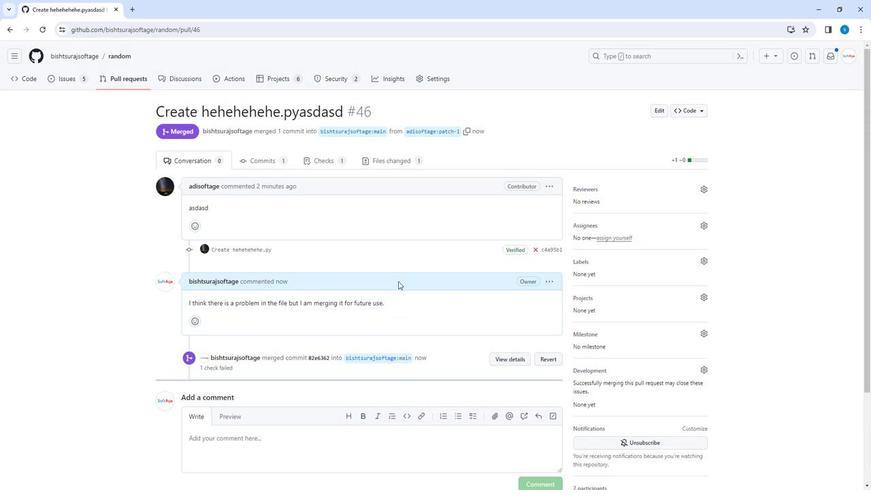 
